 Task: Create a section Asteroid Belt and in the section, add a milestone Search Engine Optimization (SEO) Improvements in the project AgileDesign
Action: Mouse moved to (210, 434)
Screenshot: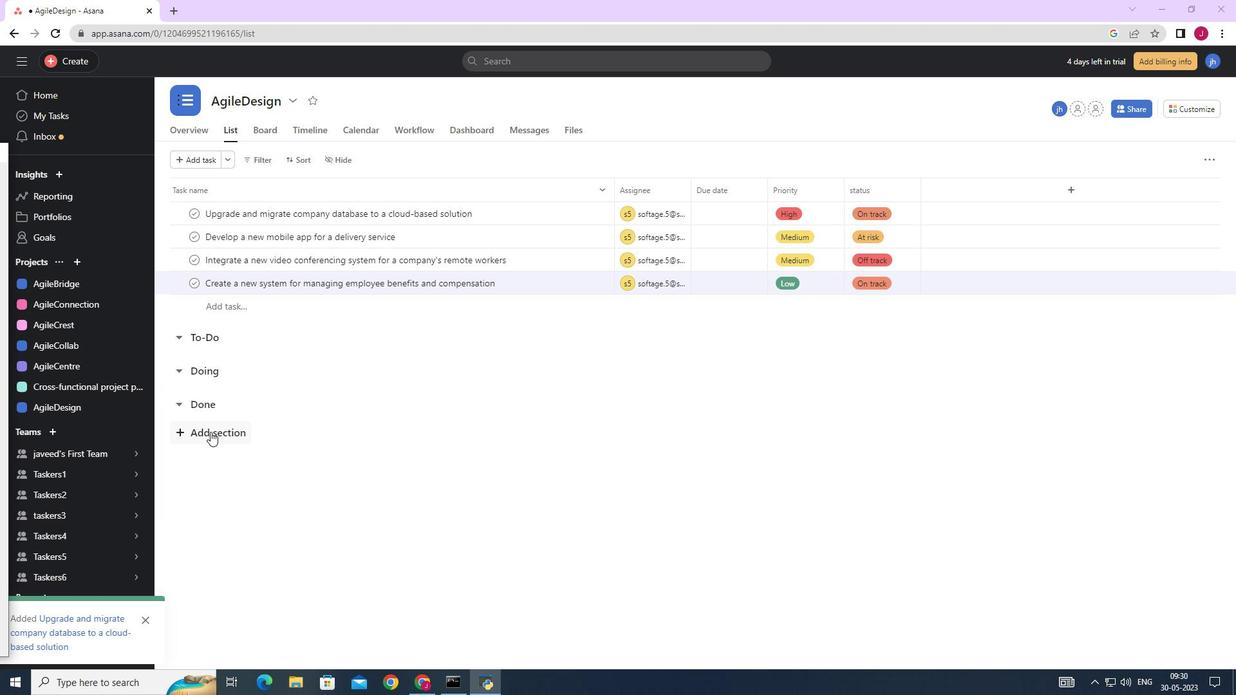 
Action: Mouse pressed left at (210, 434)
Screenshot: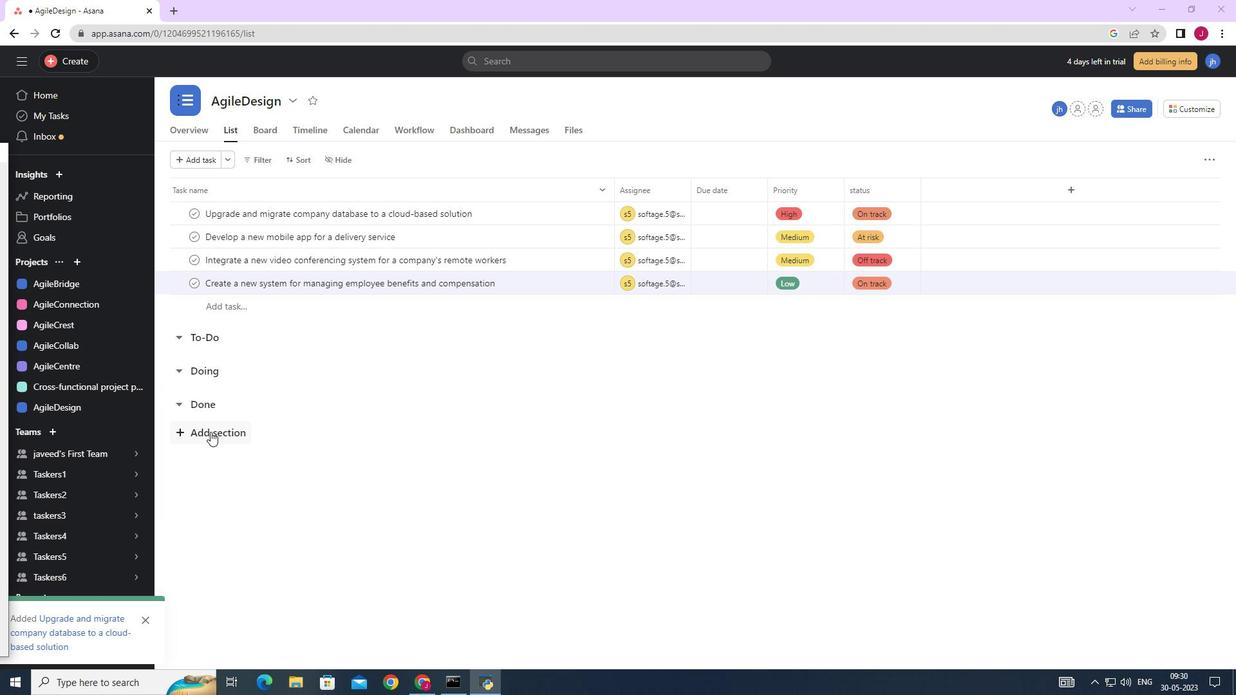 
Action: Mouse moved to (238, 432)
Screenshot: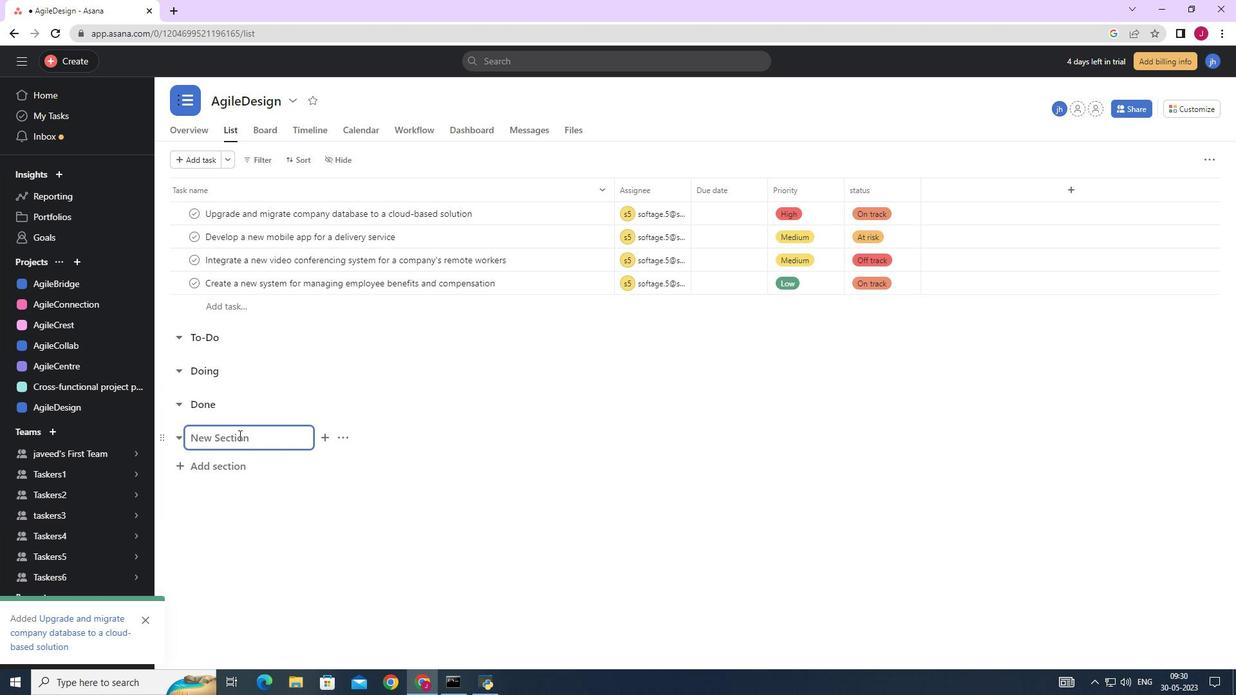 
Action: Key pressed <Key.caps_lock>A<Key.caps_lock>esteroid<Key.space><Key.backspace><Key.space>
Screenshot: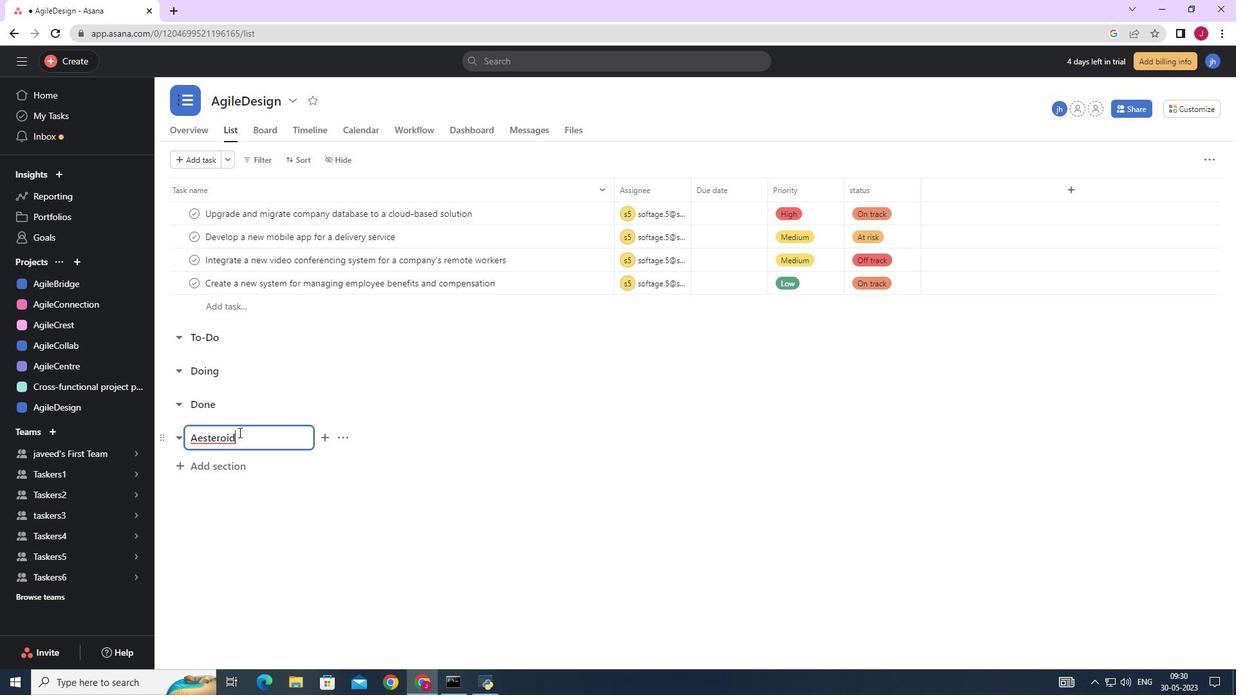 
Action: Mouse moved to (228, 439)
Screenshot: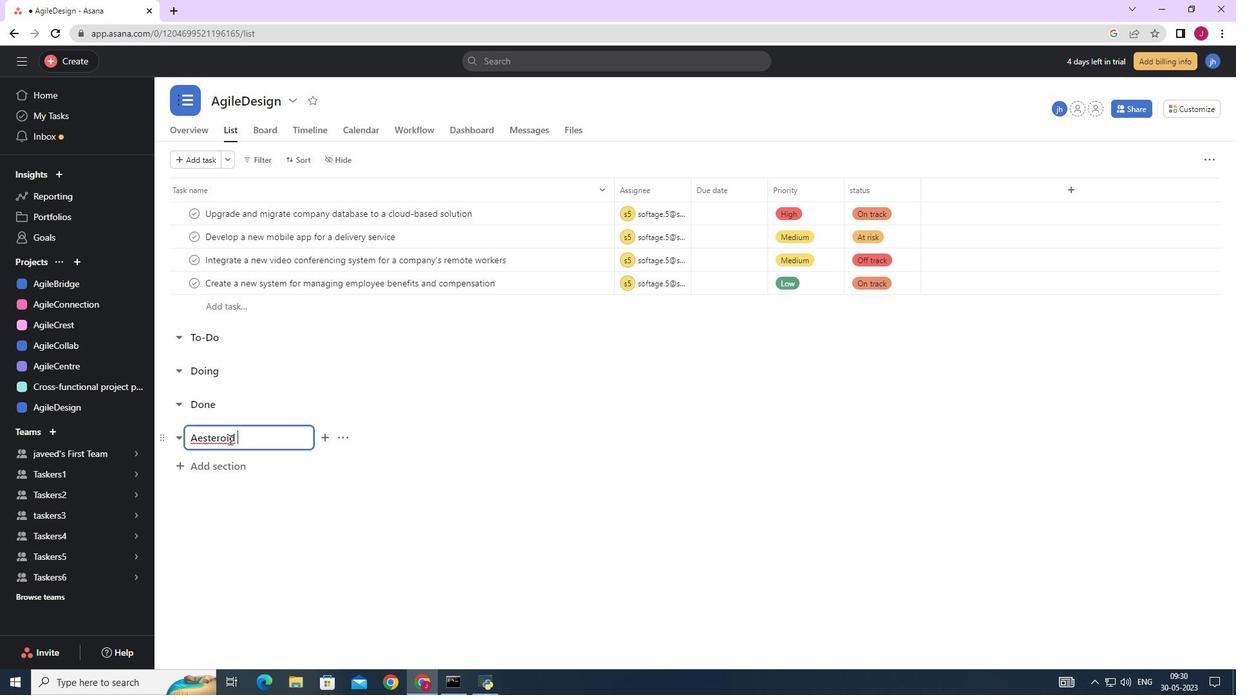 
Action: Mouse pressed right at (228, 439)
Screenshot: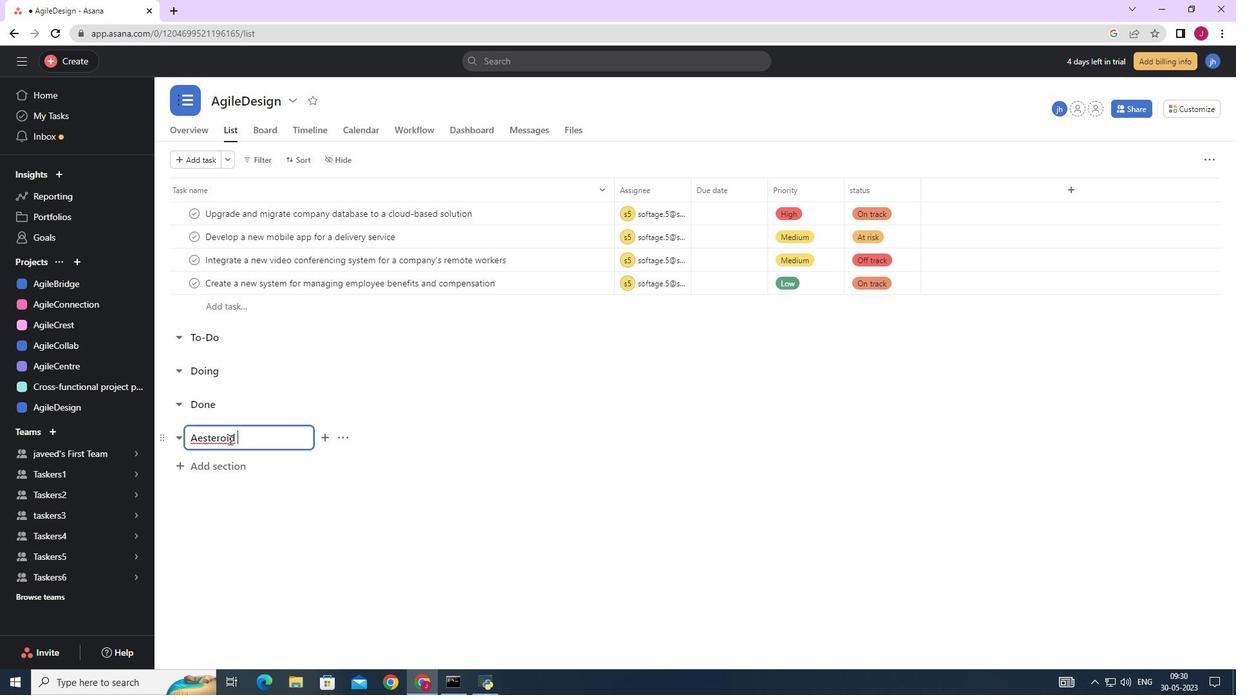 
Action: Mouse moved to (253, 449)
Screenshot: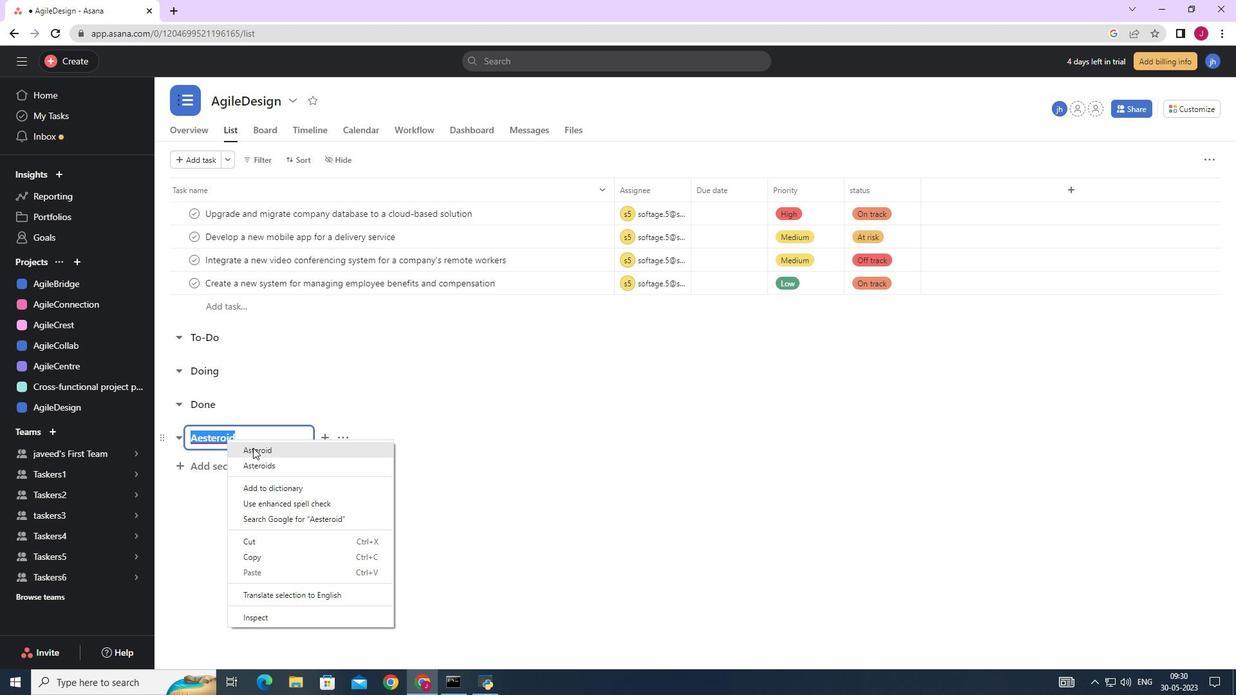 
Action: Mouse pressed left at (253, 449)
Screenshot: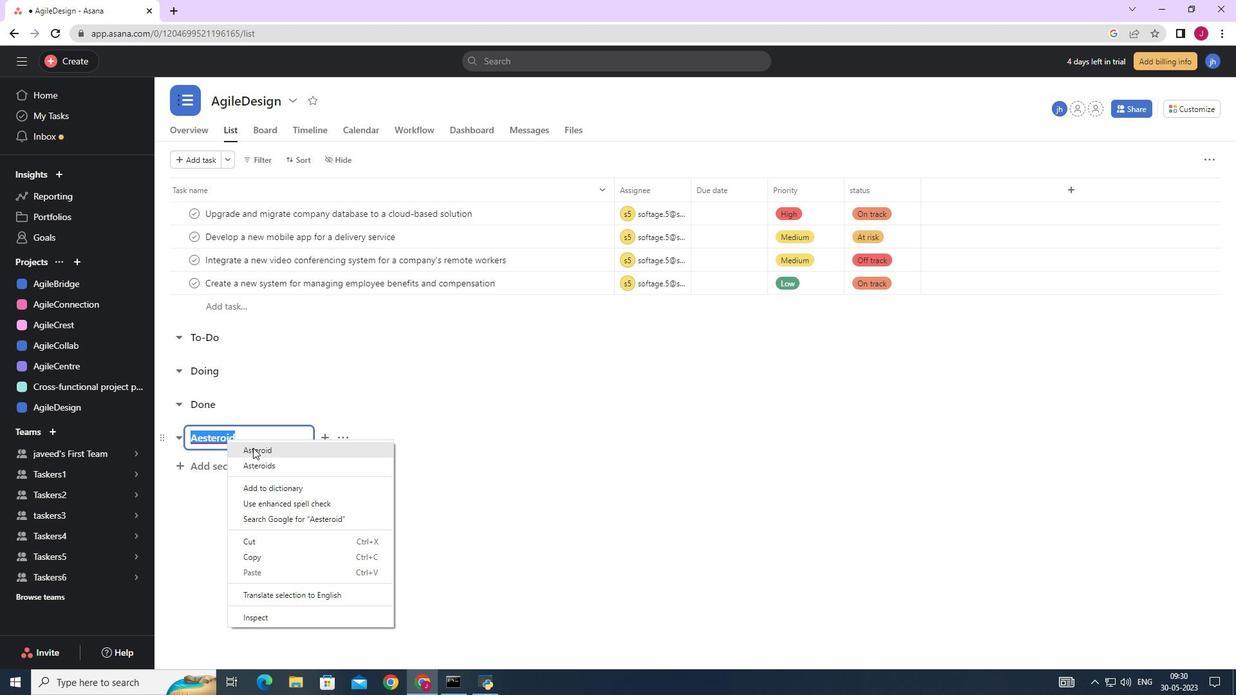 
Action: Mouse moved to (255, 441)
Screenshot: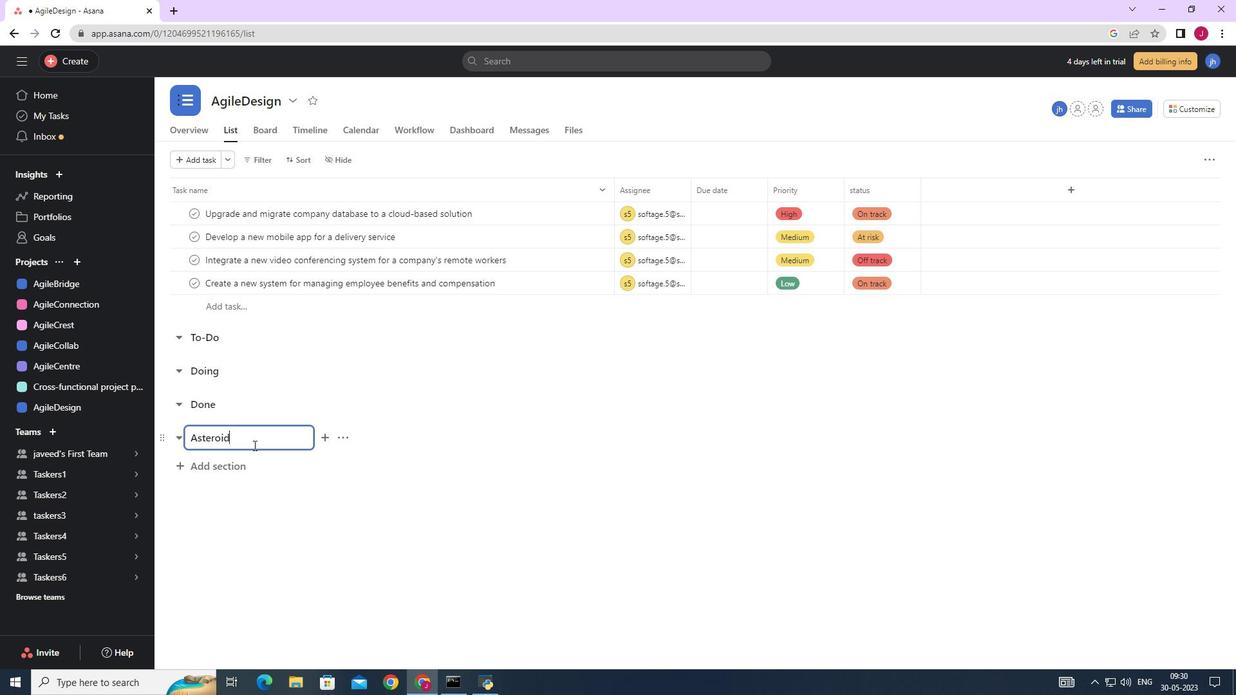 
Action: Key pressed <Key.space><Key.caps_lock>B<Key.caps_lock>elt<Key.space>a<Key.backspace><Key.enter><Key.caps_lock>S<Key.caps_lock>earch<Key.space><Key.caps_lock>E<Key.caps_lock>ngine<Key.space><Key.caps_lock>O<Key.caps_lock>ptimization<Key.space><Key.shift_r>(<Key.caps_lock>SEO<Key.shift_r><Key.shift_r><Key.shift_r><Key.shift_r>)<Key.space><Key.caps_lock><Key.caps_lock>I<Key.caps_lock><Key.space>mprovements<Key.left><Key.left><Key.left><Key.left><Key.left><Key.left><Key.left><Key.left><Key.left><Key.left><Key.left><Key.backspace>
Screenshot: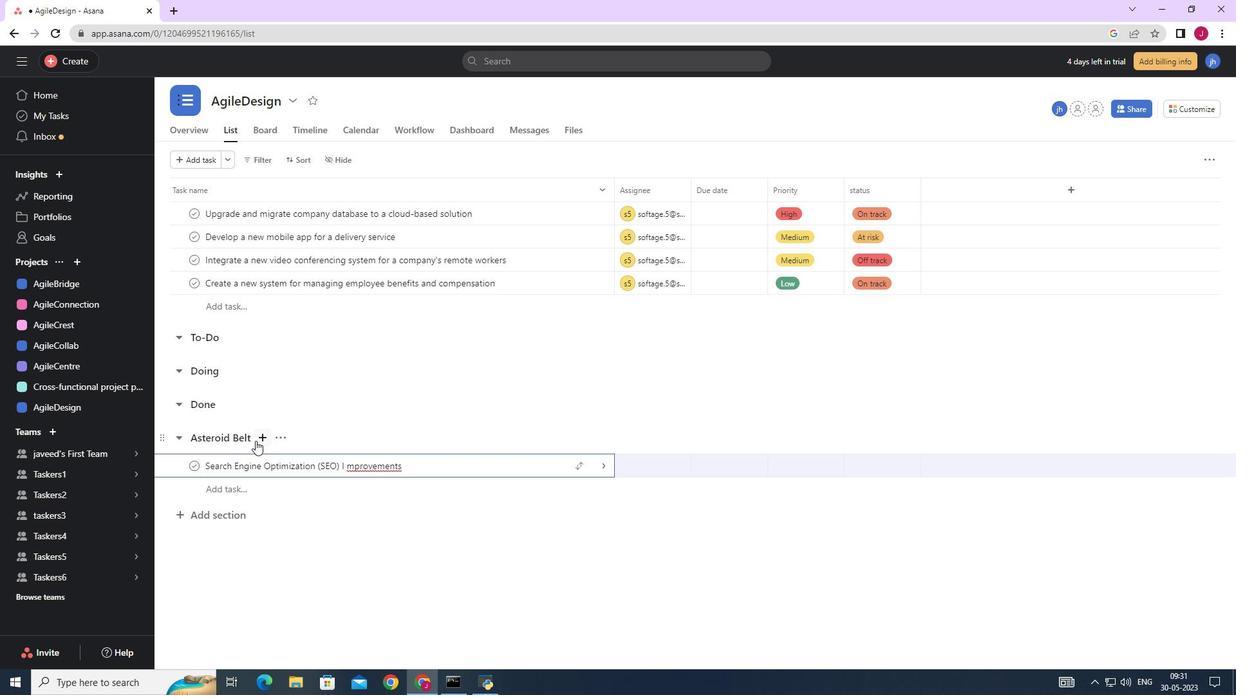 
Action: Mouse moved to (604, 465)
Screenshot: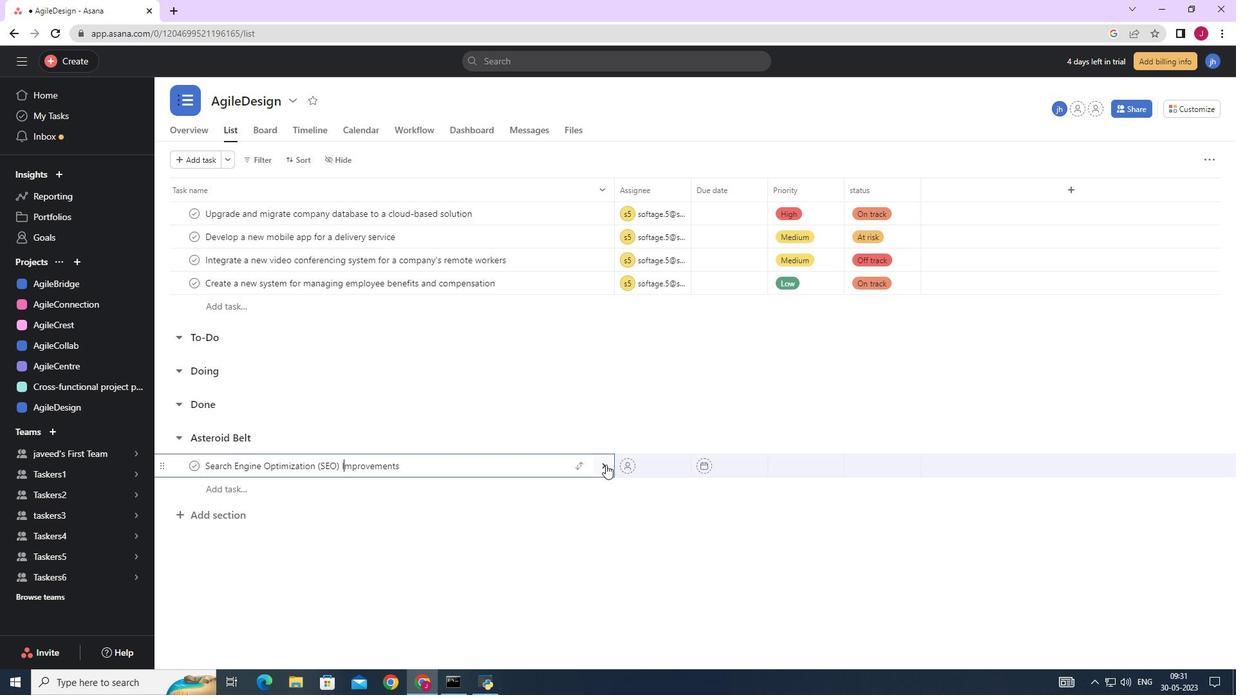 
Action: Mouse pressed left at (604, 465)
Screenshot: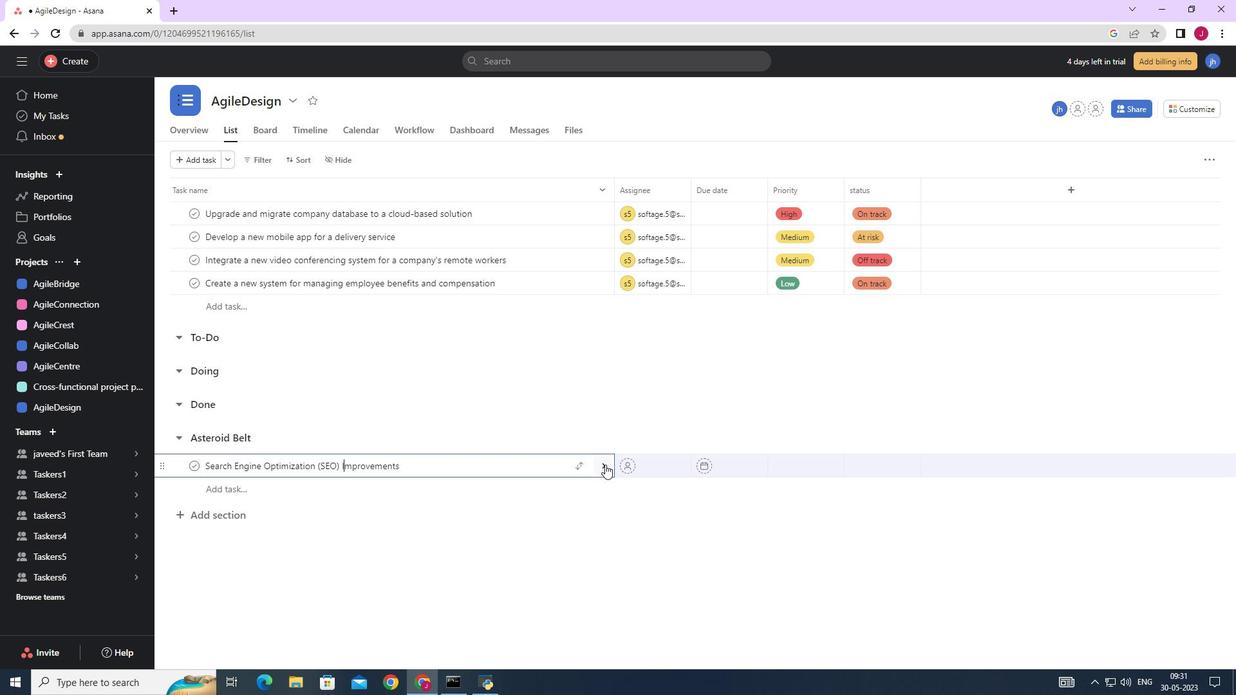 
Action: Mouse moved to (1185, 161)
Screenshot: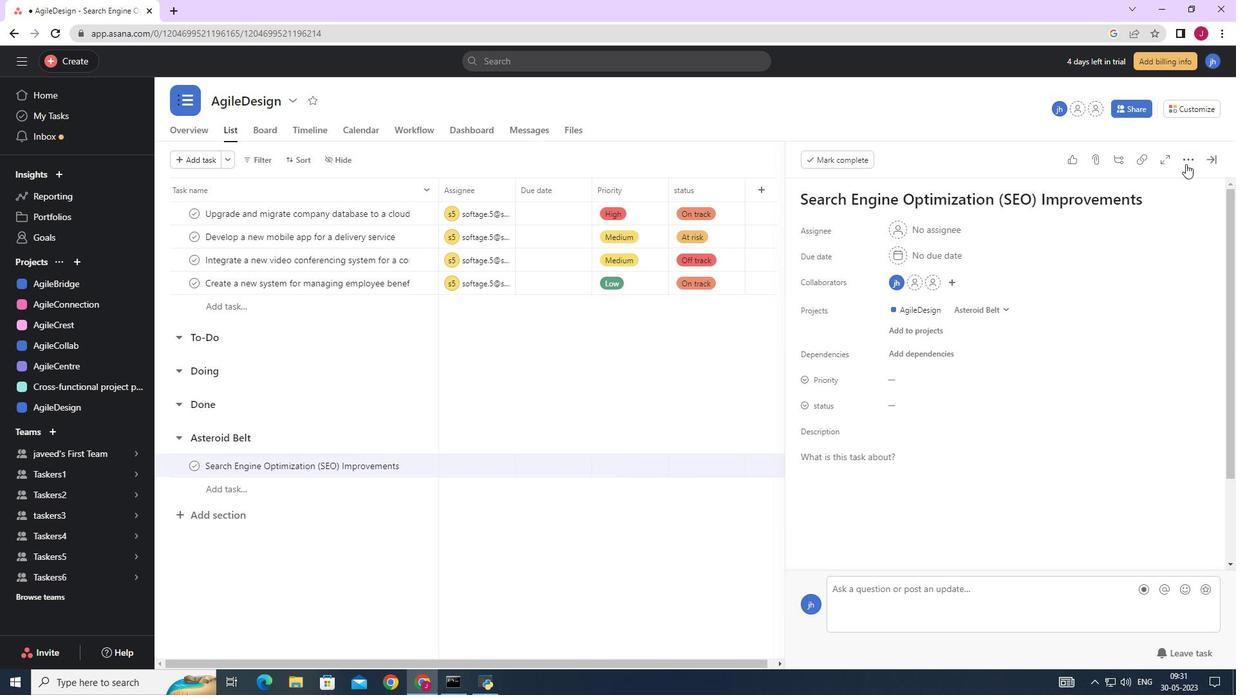 
Action: Mouse pressed left at (1185, 161)
Screenshot: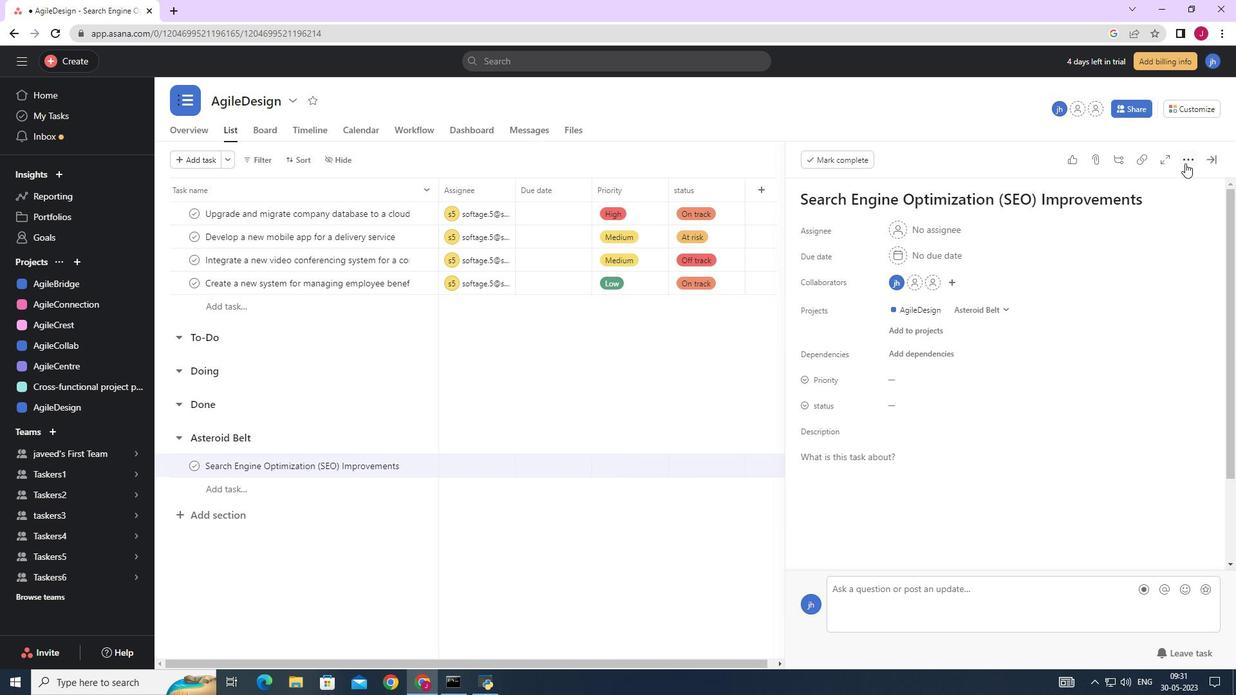 
Action: Mouse moved to (1066, 208)
Screenshot: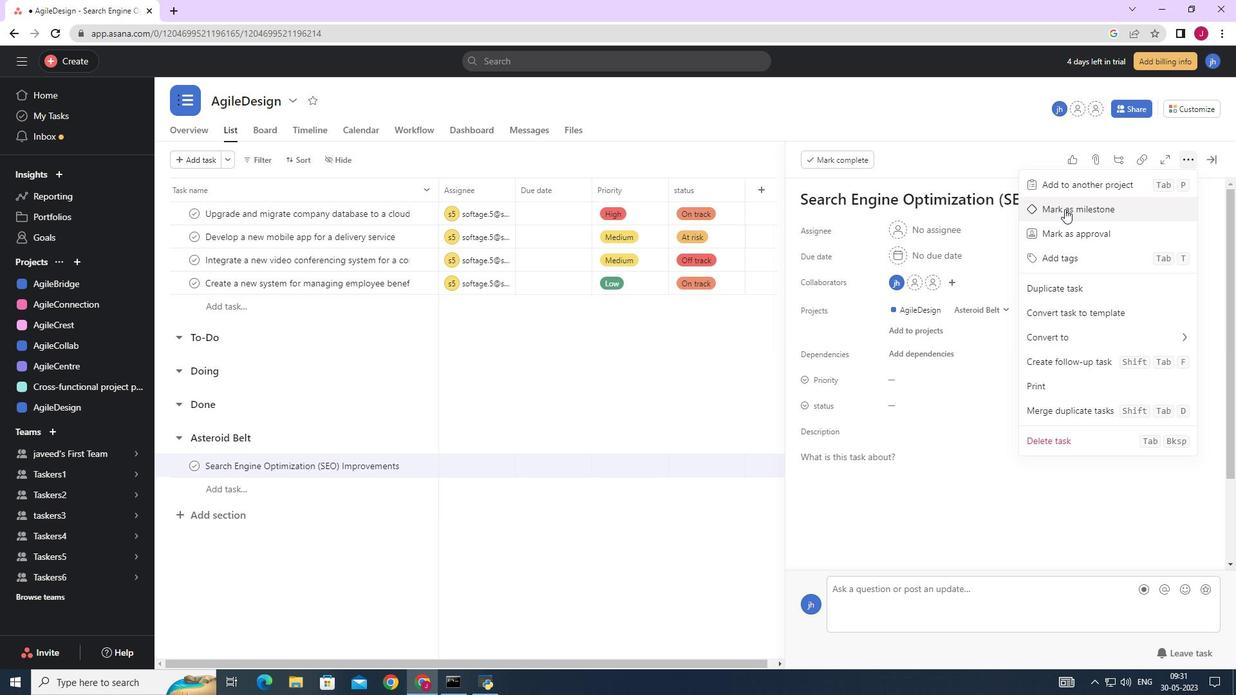 
Action: Mouse pressed left at (1066, 208)
Screenshot: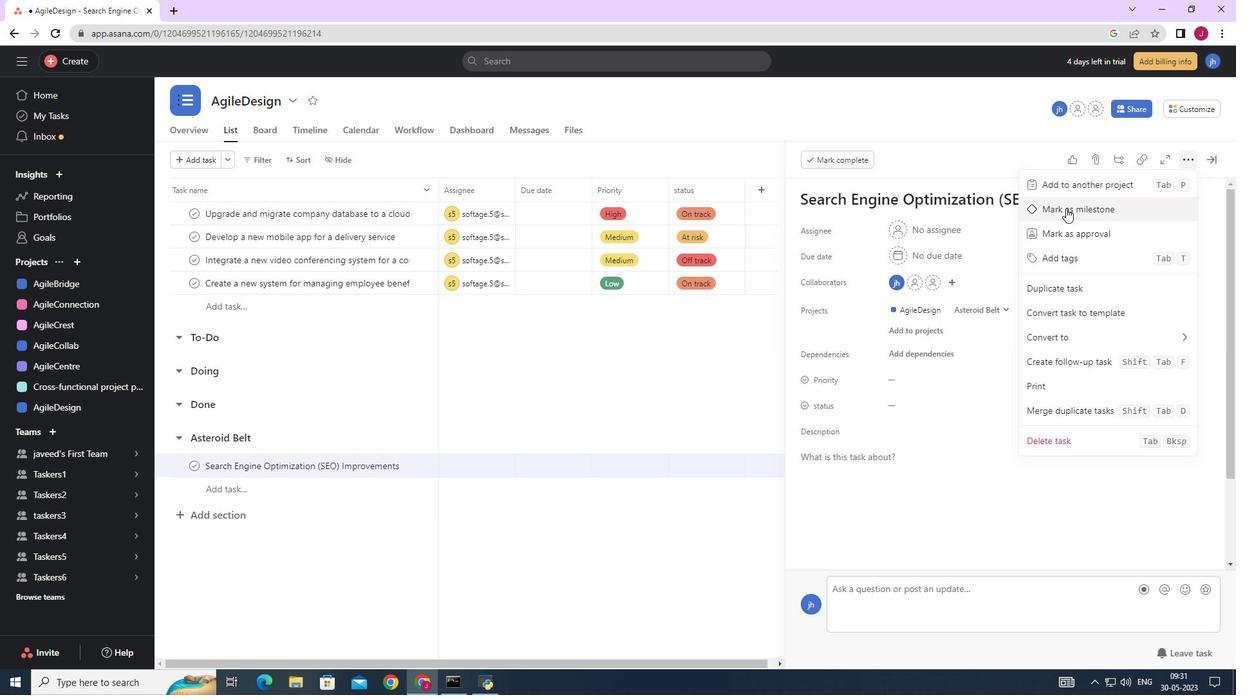 
Action: Mouse moved to (649, 468)
Screenshot: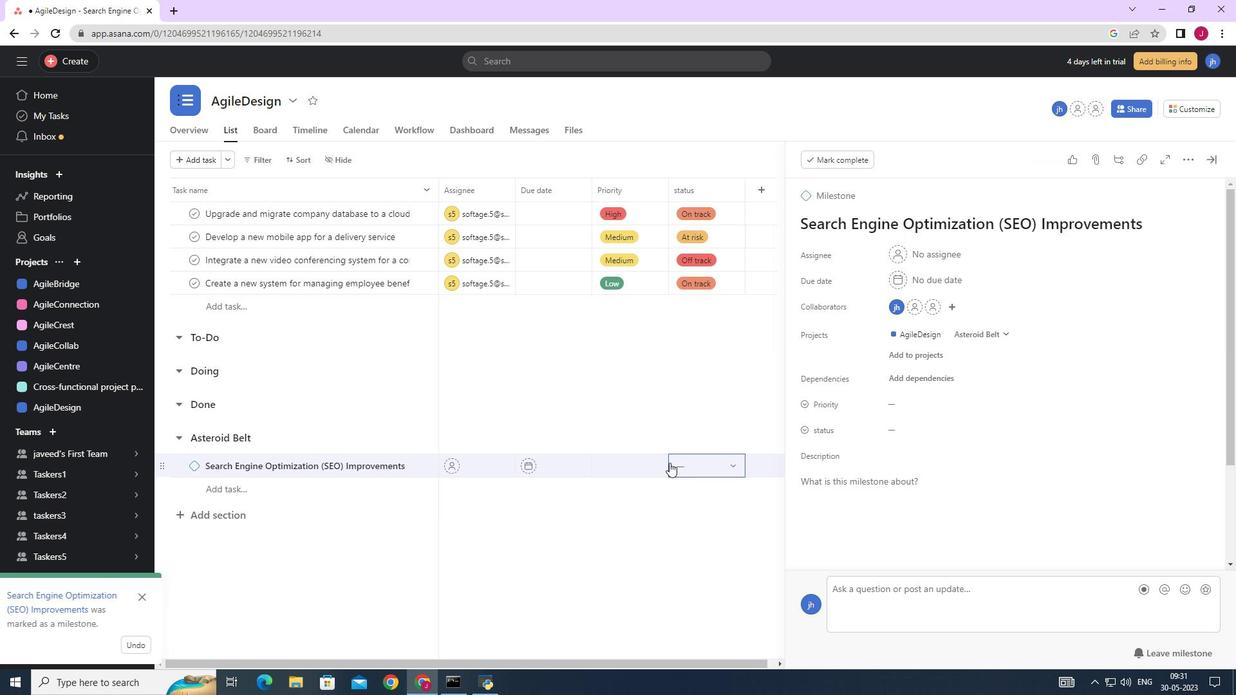 
